 Task: Add 5 minutes after the event.
Action: Mouse moved to (165, 299)
Screenshot: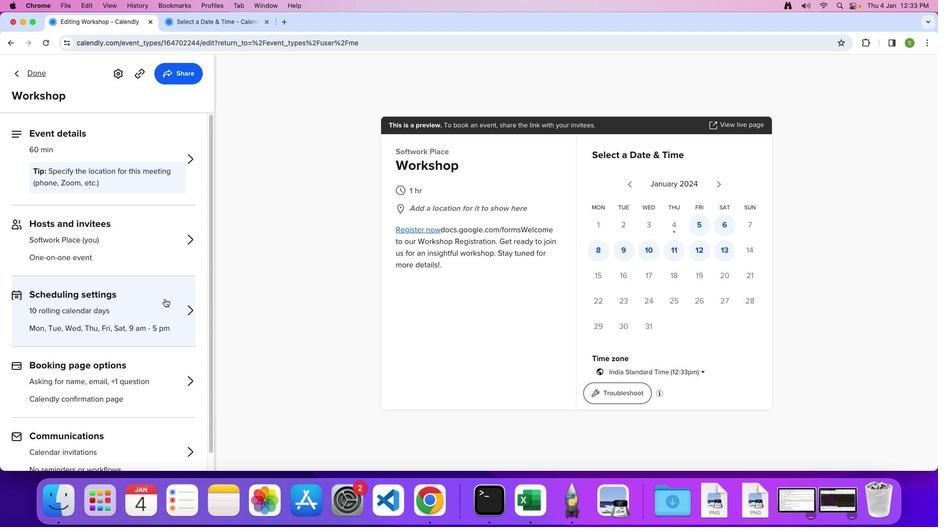 
Action: Mouse pressed left at (165, 299)
Screenshot: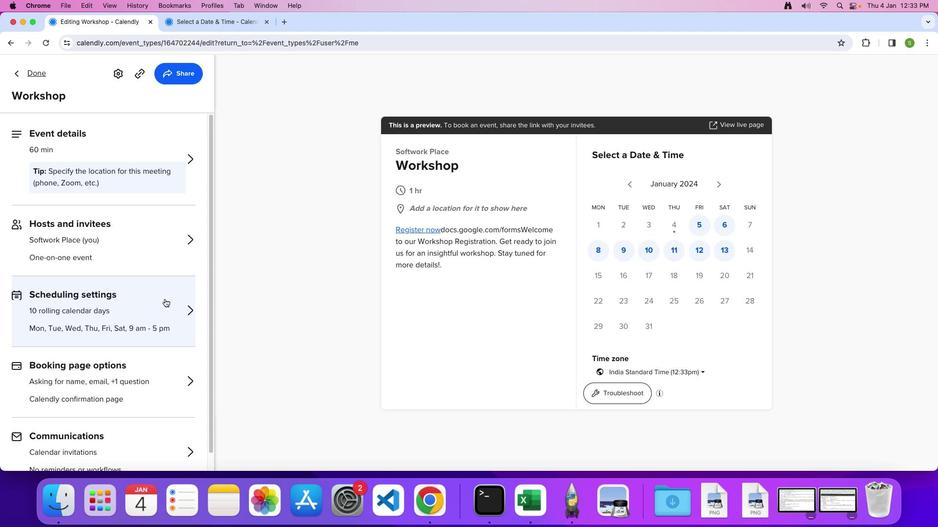 
Action: Mouse moved to (109, 377)
Screenshot: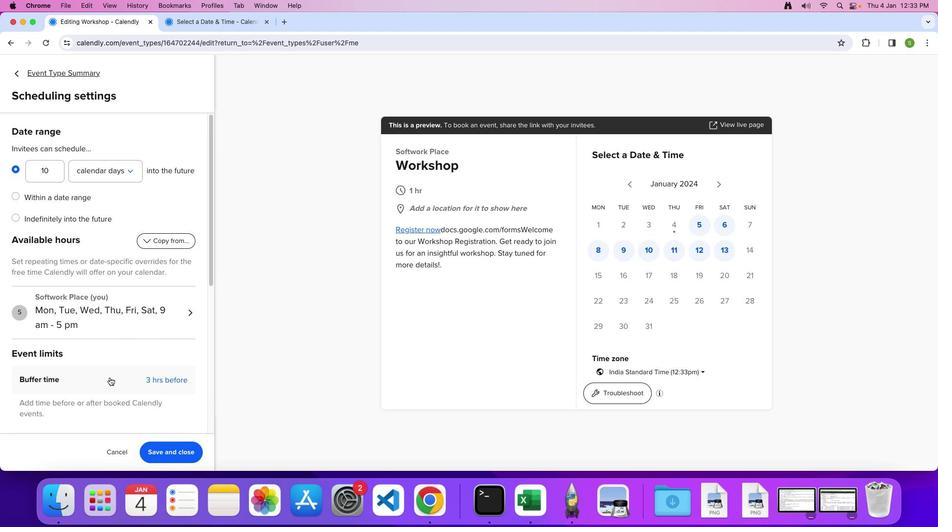 
Action: Mouse pressed left at (109, 377)
Screenshot: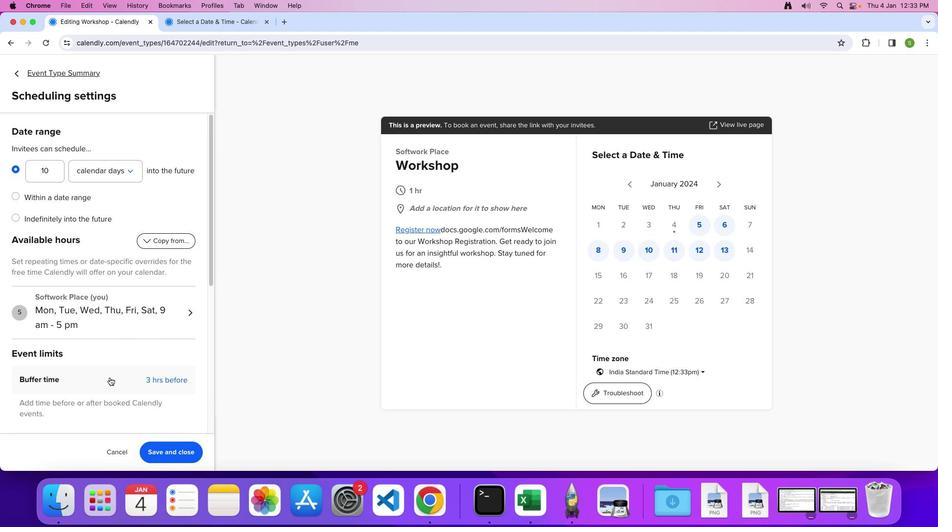 
Action: Mouse moved to (144, 382)
Screenshot: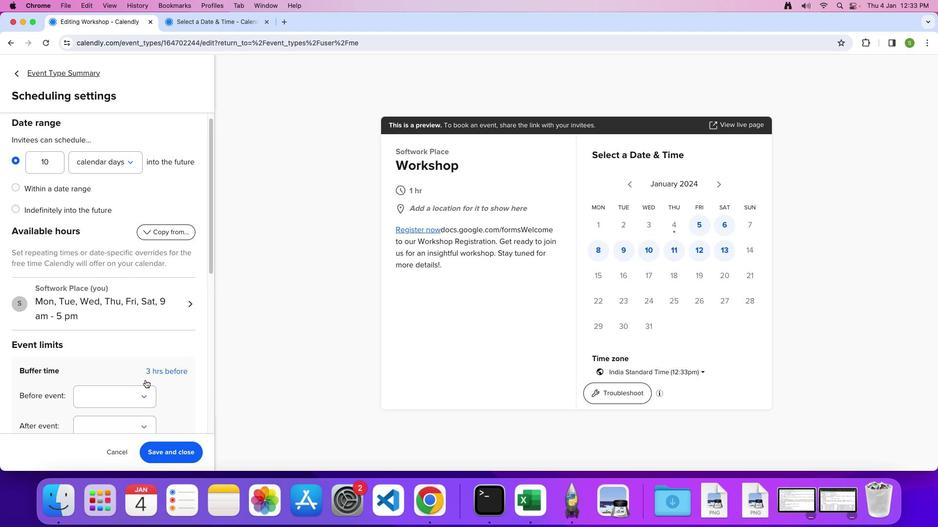
Action: Mouse scrolled (144, 382) with delta (0, 0)
Screenshot: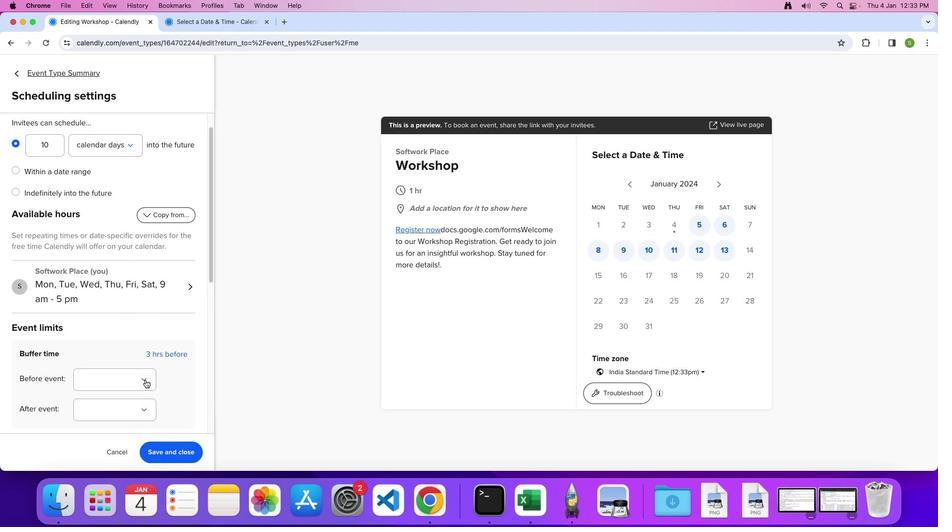 
Action: Mouse moved to (144, 382)
Screenshot: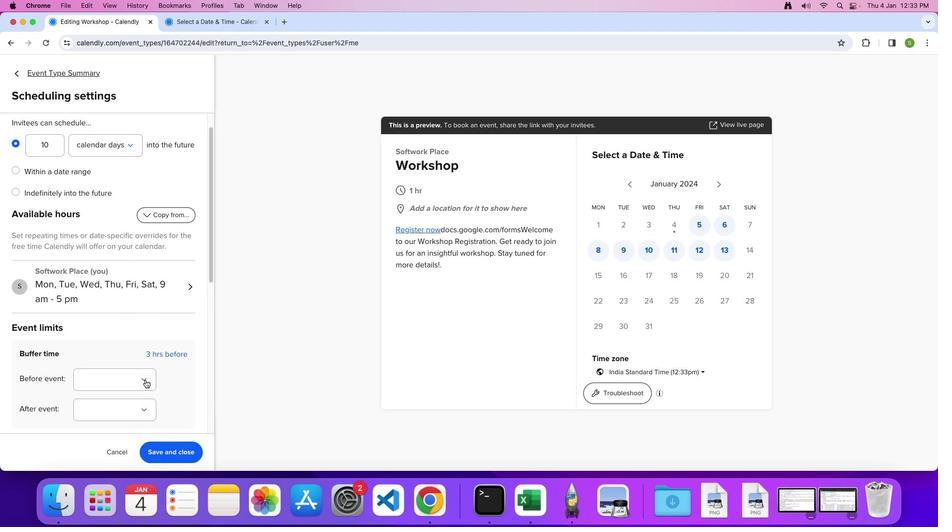 
Action: Mouse scrolled (144, 382) with delta (0, 0)
Screenshot: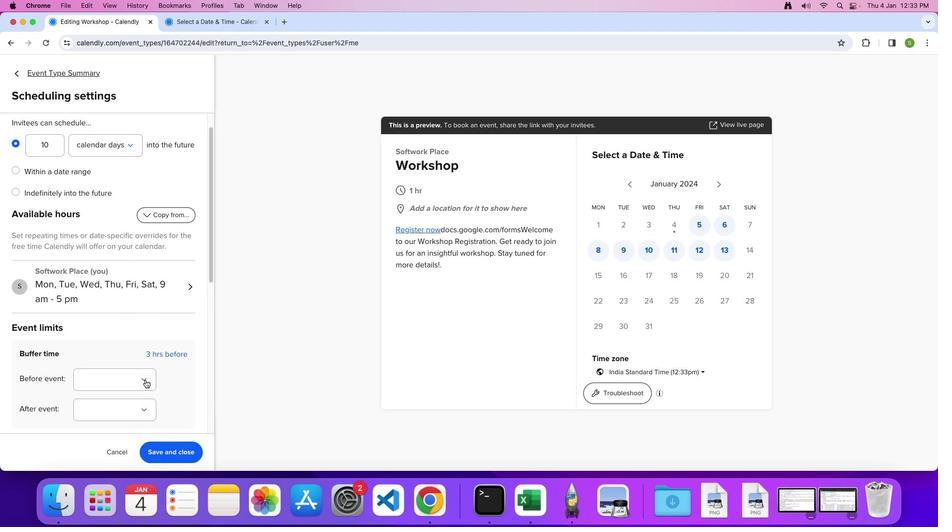 
Action: Mouse moved to (145, 381)
Screenshot: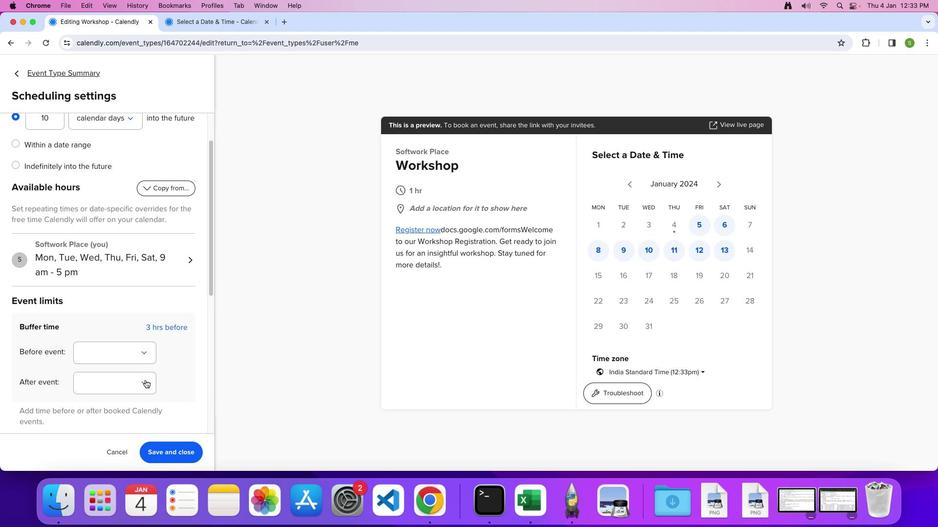 
Action: Mouse scrolled (145, 381) with delta (0, -1)
Screenshot: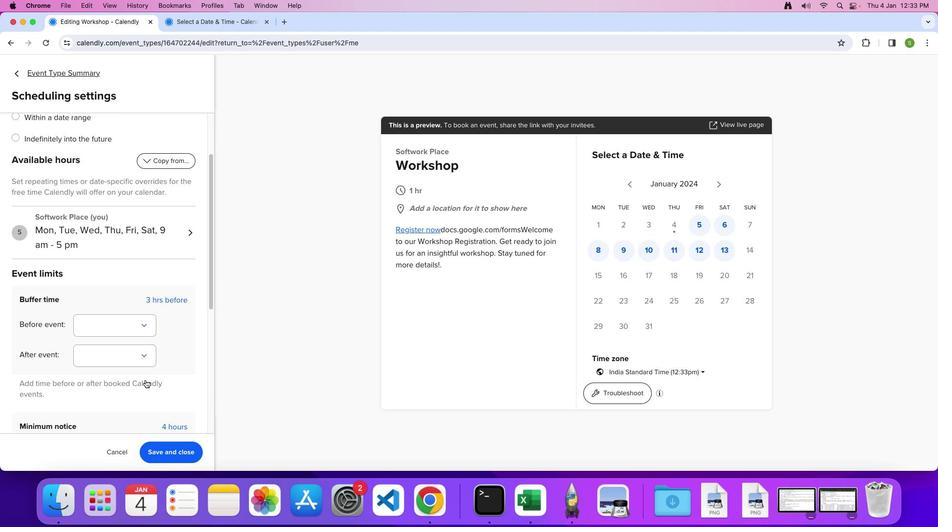 
Action: Mouse moved to (145, 335)
Screenshot: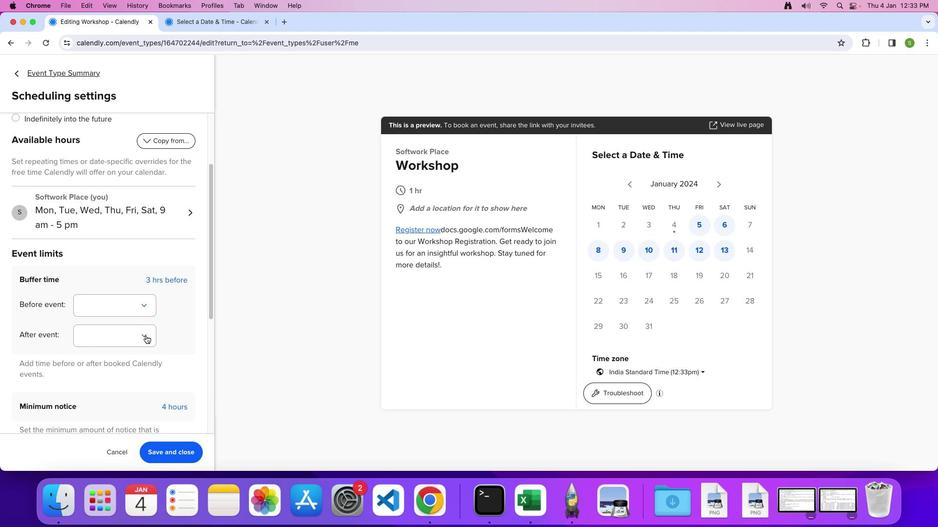 
Action: Mouse pressed left at (145, 335)
Screenshot: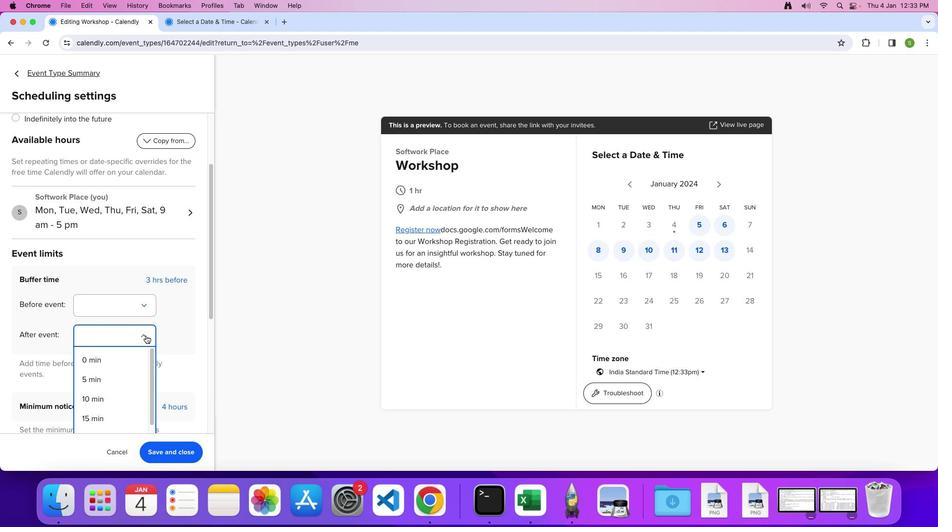 
Action: Mouse moved to (115, 380)
Screenshot: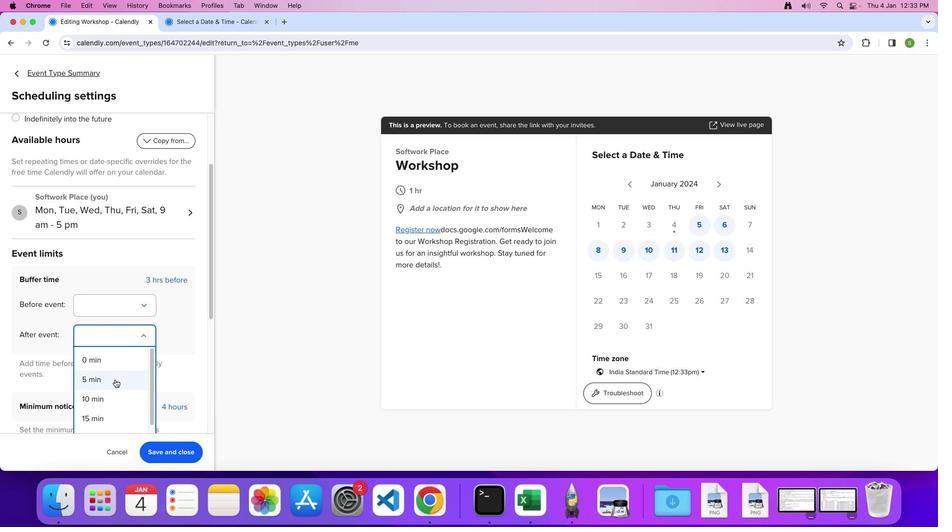 
Action: Mouse pressed left at (115, 380)
Screenshot: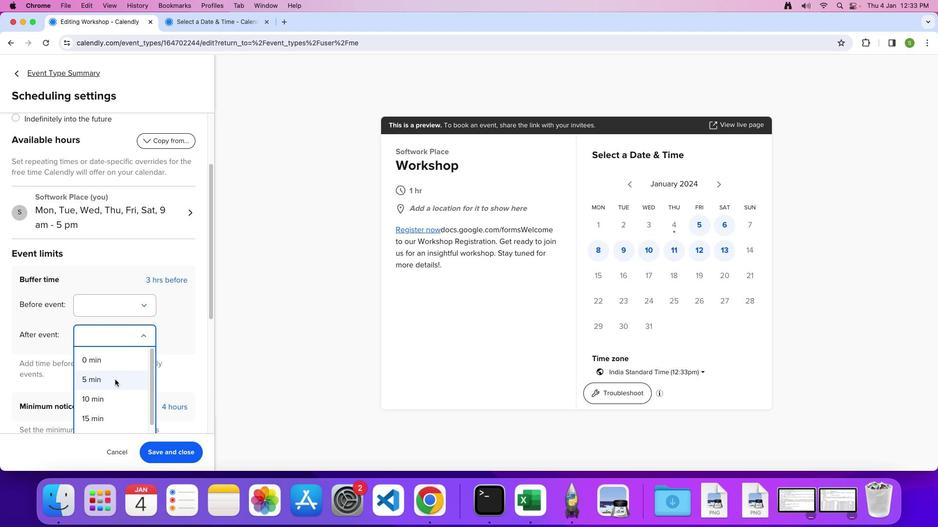 
Action: Mouse moved to (171, 452)
Screenshot: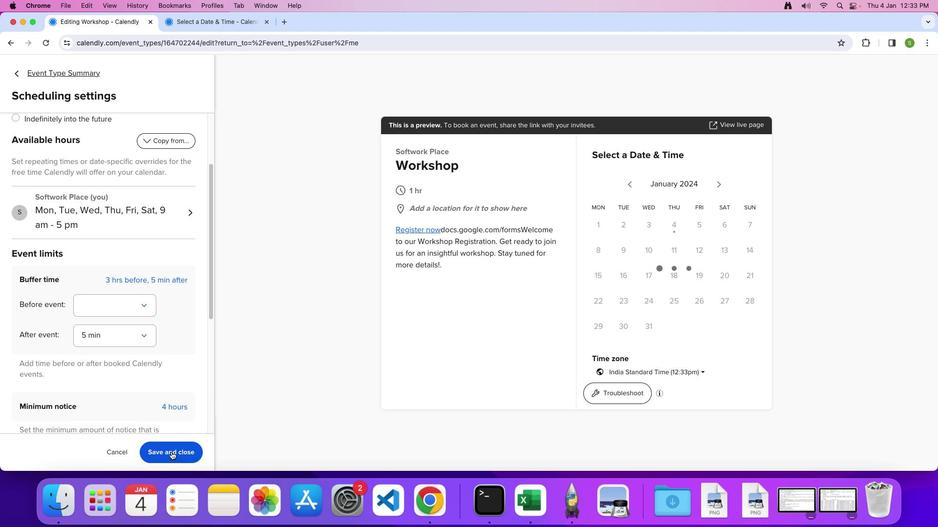 
Action: Mouse pressed left at (171, 452)
Screenshot: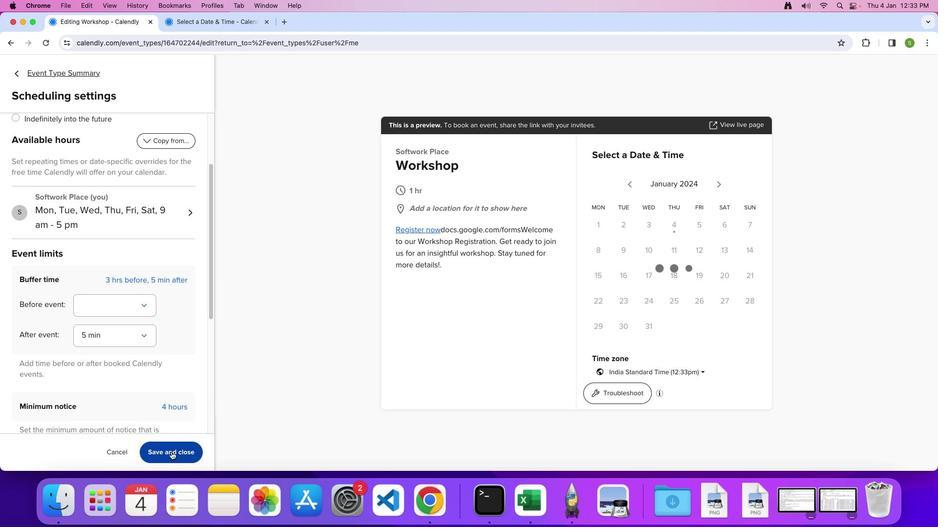 
